 Task: Add the task  Create a feature for users to track and manage expenses within the app to the section Database Optimization Sprint in the project VortexTech and add a Due Date to the respective task as 2023/08/22.
Action: Mouse moved to (51, 350)
Screenshot: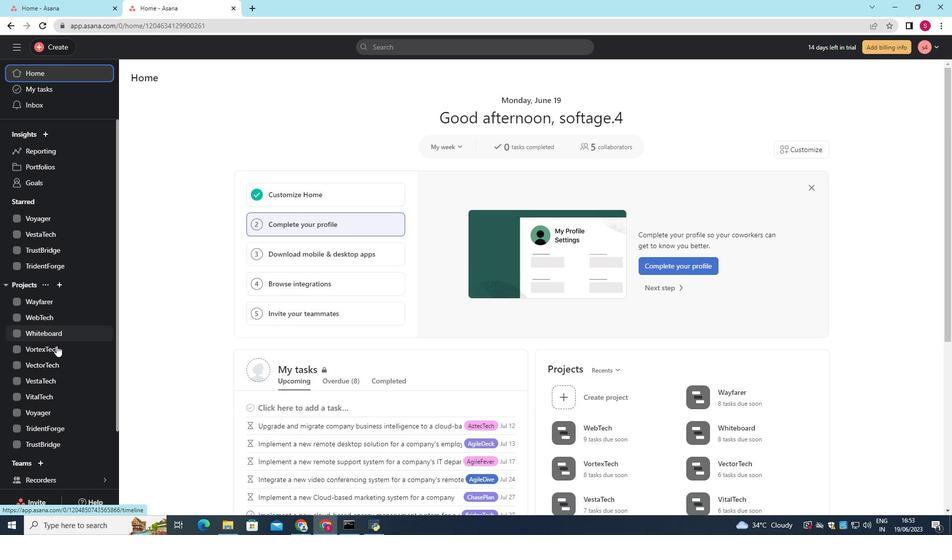 
Action: Mouse pressed left at (51, 350)
Screenshot: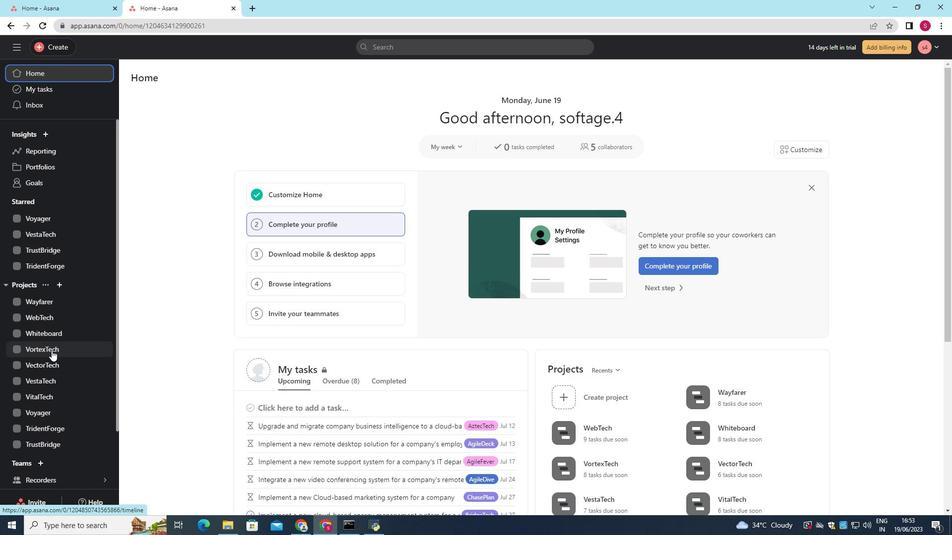 
Action: Mouse moved to (174, 97)
Screenshot: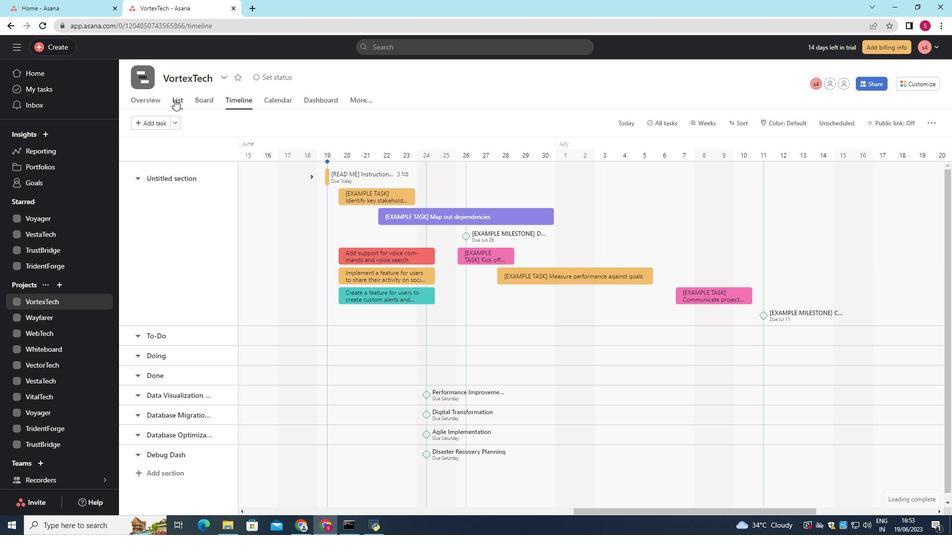 
Action: Mouse pressed left at (174, 97)
Screenshot: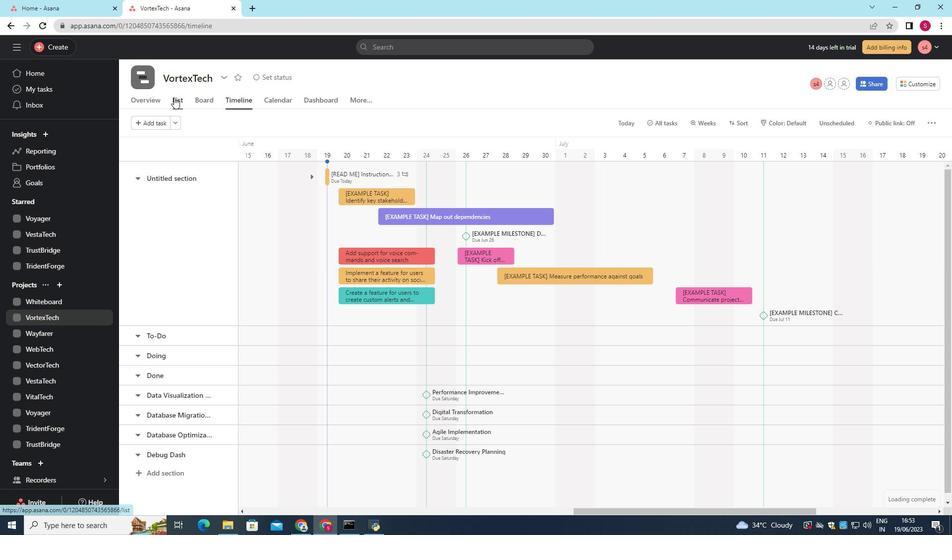
Action: Mouse moved to (249, 343)
Screenshot: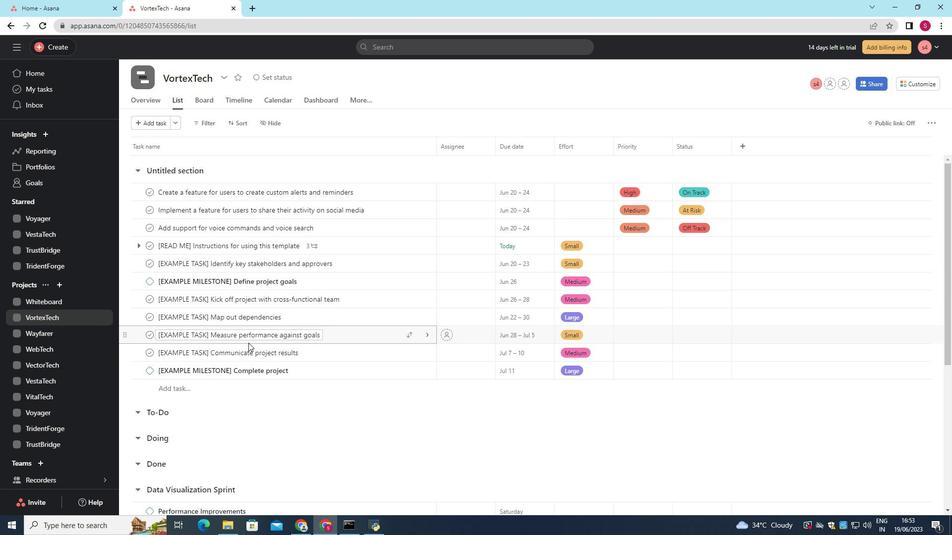 
Action: Mouse scrolled (249, 343) with delta (0, 0)
Screenshot: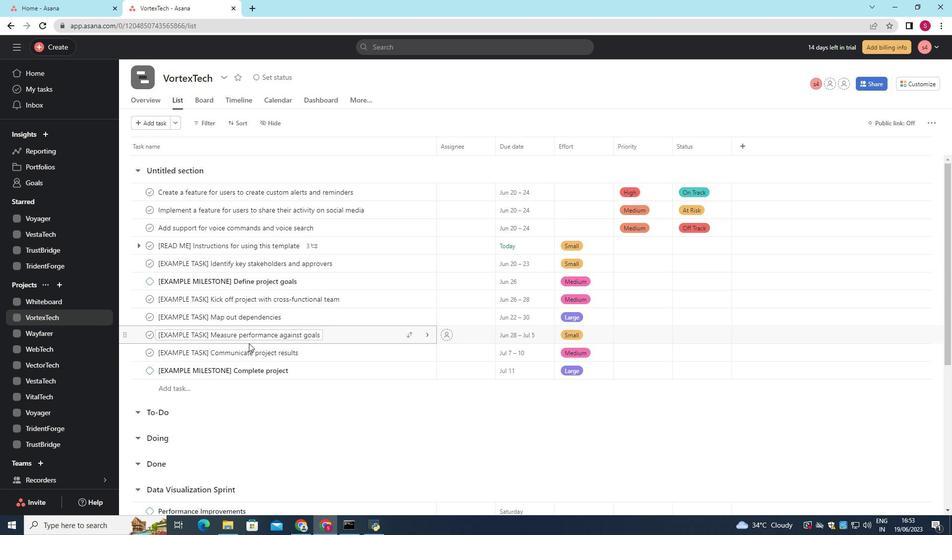 
Action: Mouse scrolled (249, 343) with delta (0, 0)
Screenshot: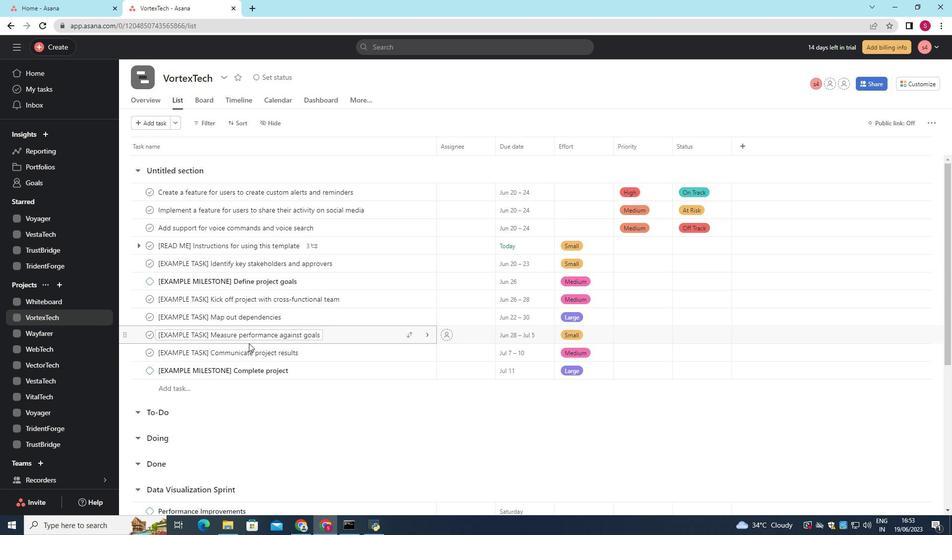 
Action: Mouse scrolled (249, 343) with delta (0, 0)
Screenshot: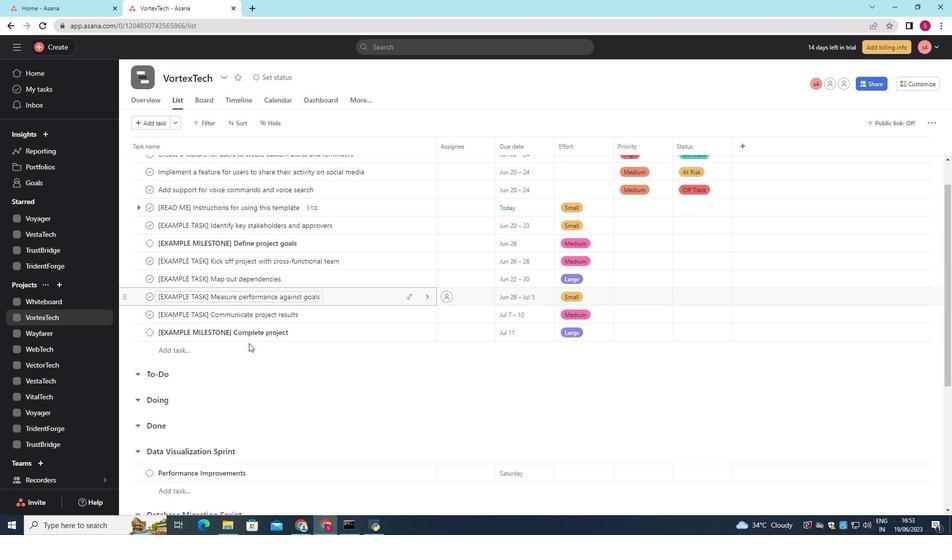 
Action: Mouse scrolled (249, 343) with delta (0, 0)
Screenshot: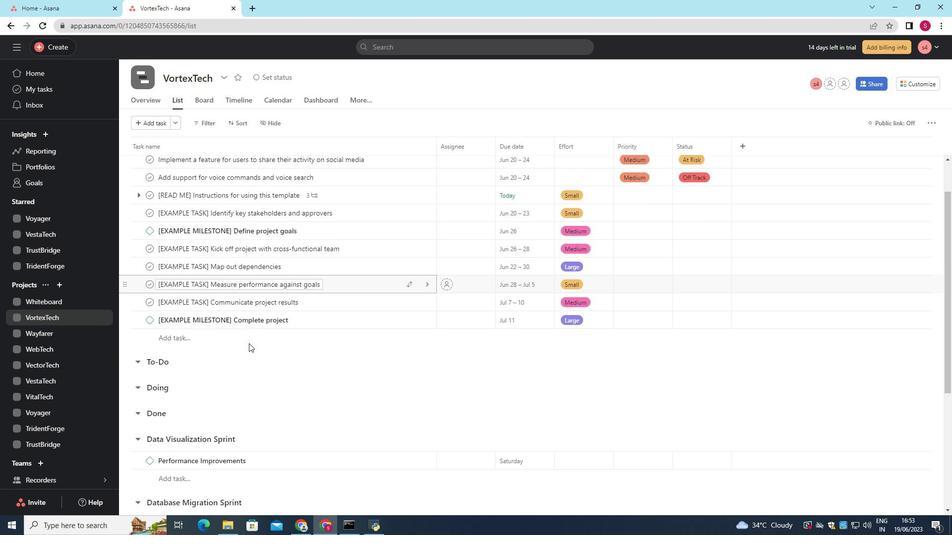 
Action: Mouse scrolled (249, 343) with delta (0, 0)
Screenshot: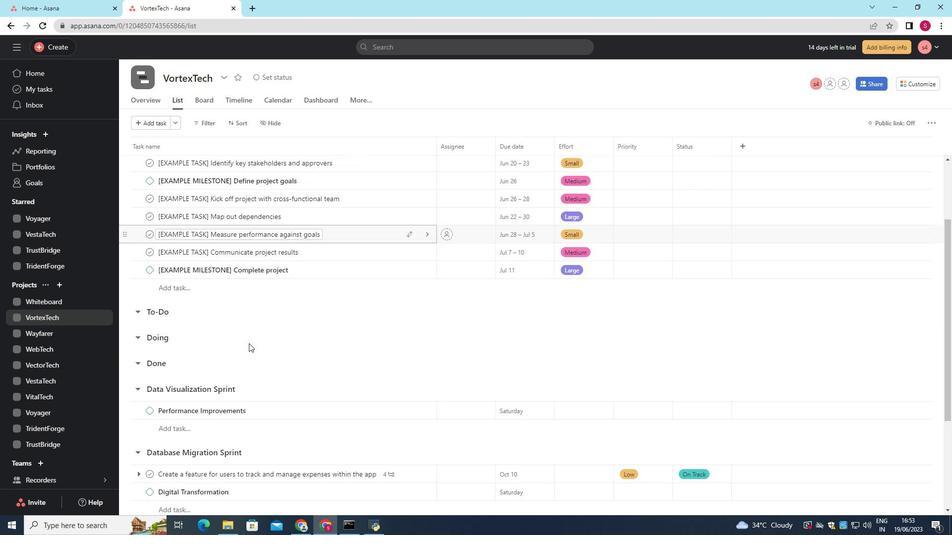 
Action: Mouse moved to (408, 326)
Screenshot: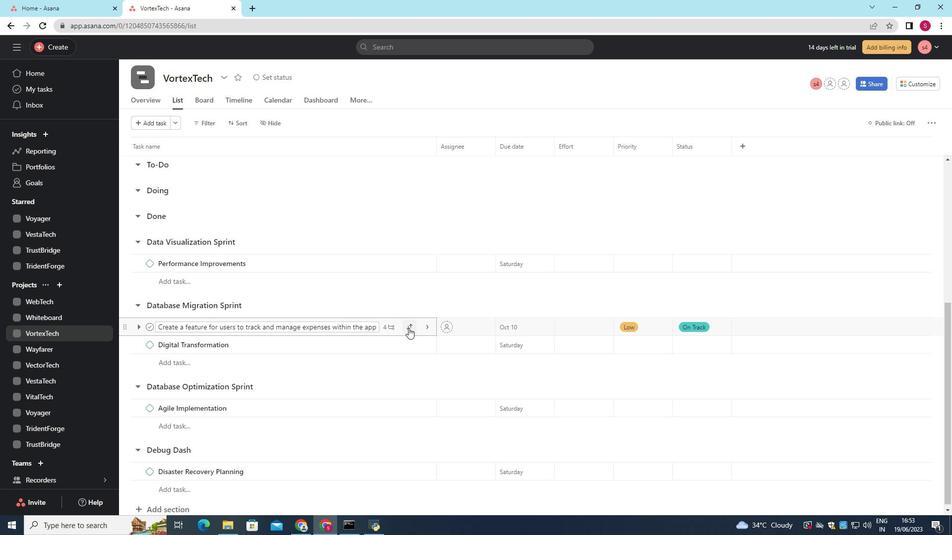 
Action: Mouse pressed left at (408, 326)
Screenshot: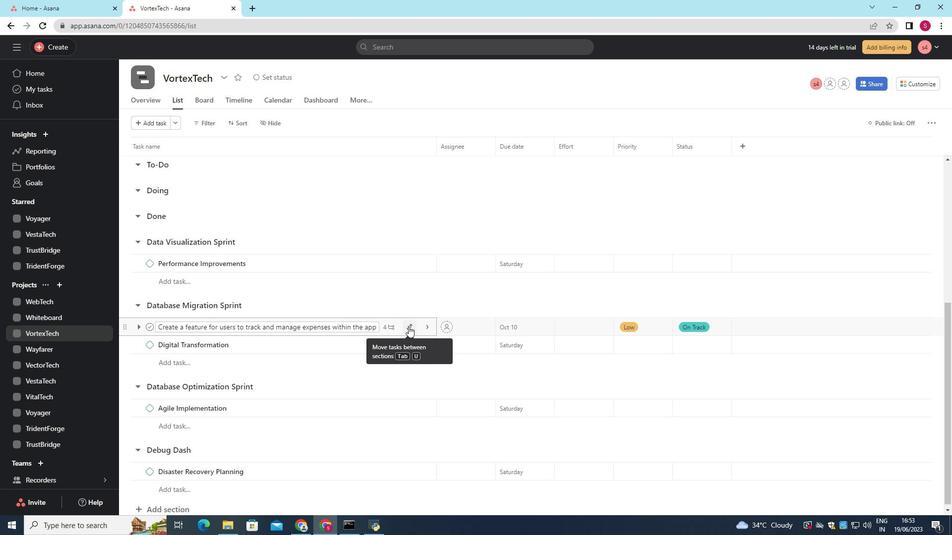 
Action: Mouse moved to (374, 470)
Screenshot: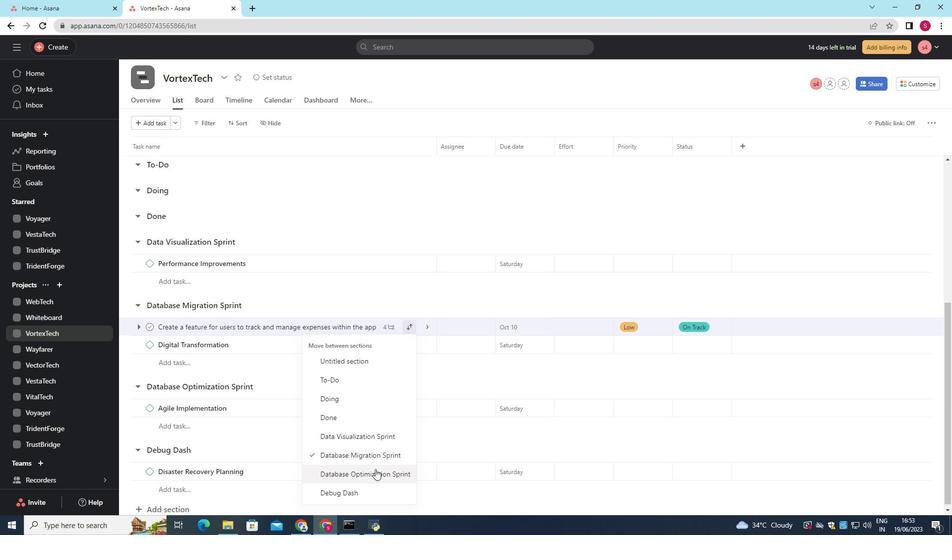 
Action: Mouse pressed left at (374, 470)
Screenshot: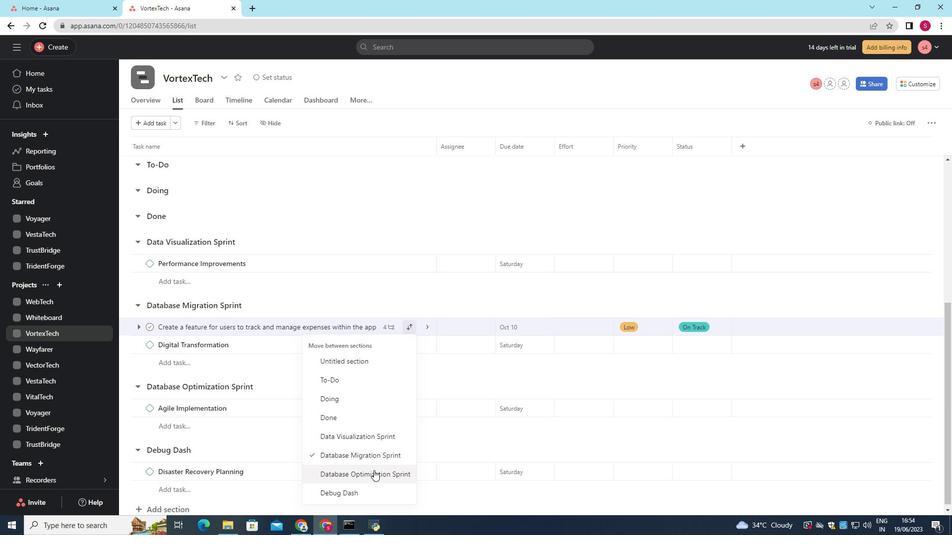 
Action: Mouse moved to (543, 388)
Screenshot: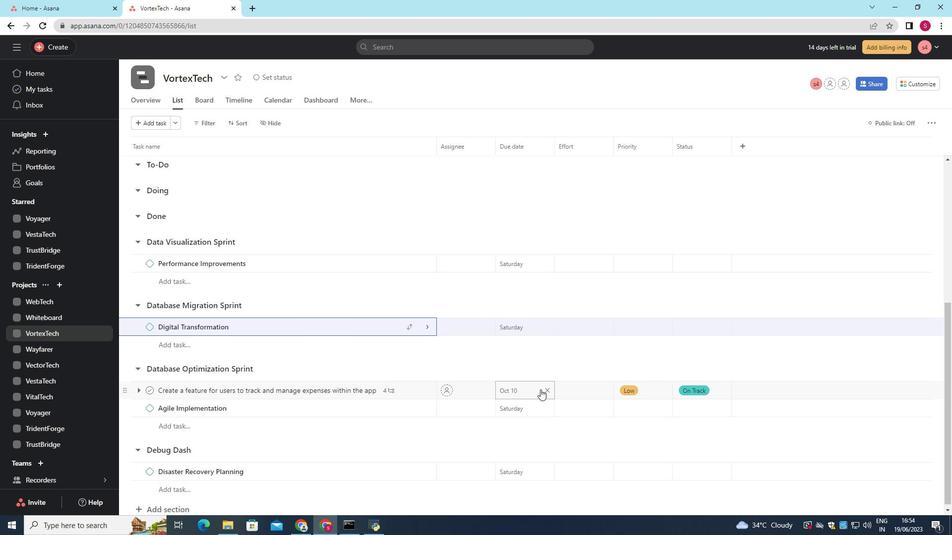
Action: Mouse pressed left at (543, 388)
Screenshot: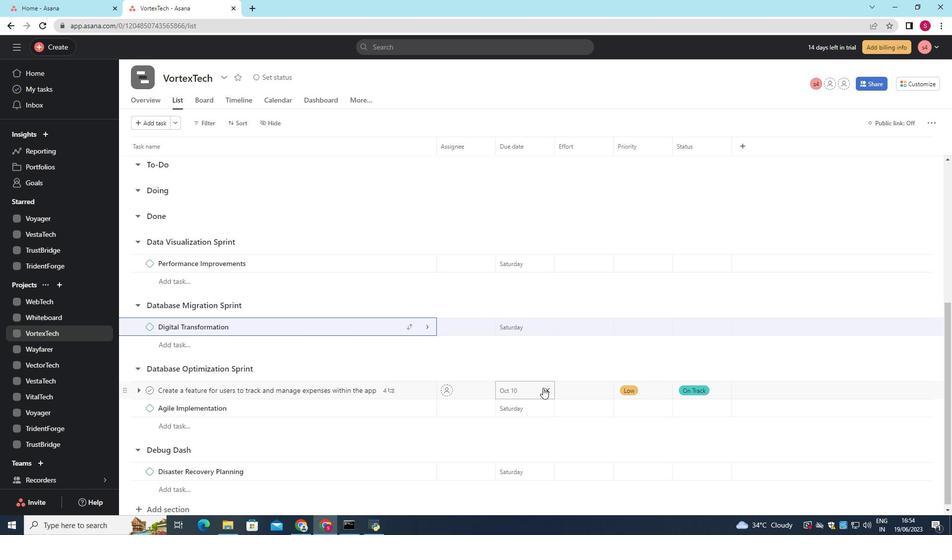 
Action: Mouse moved to (506, 391)
Screenshot: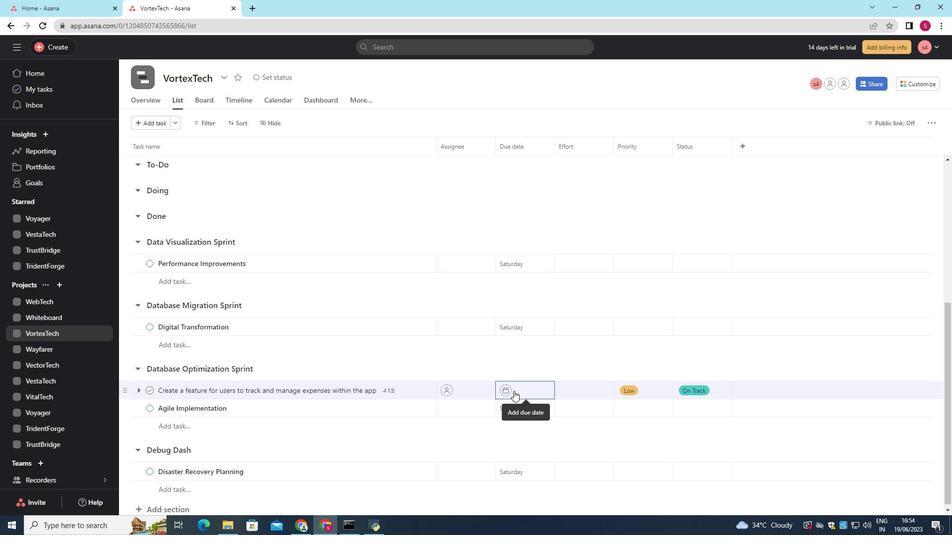 
Action: Mouse pressed left at (506, 391)
Screenshot: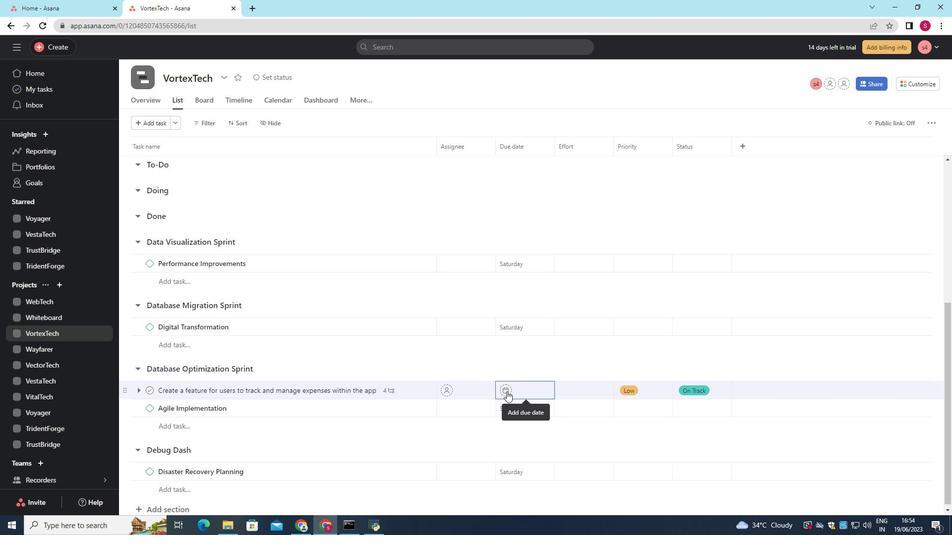 
Action: Mouse moved to (510, 389)
Screenshot: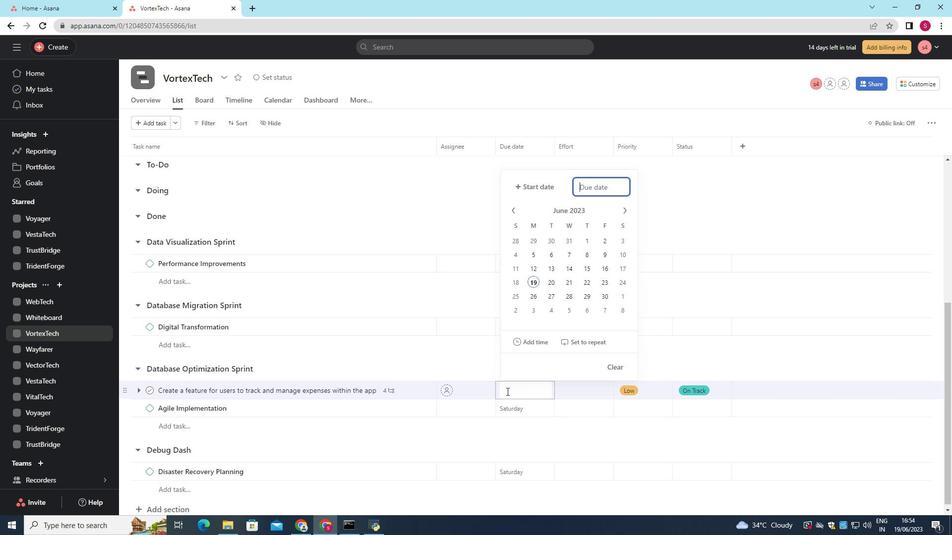 
Action: Key pressed 2023/08/22<Key.enter>
Screenshot: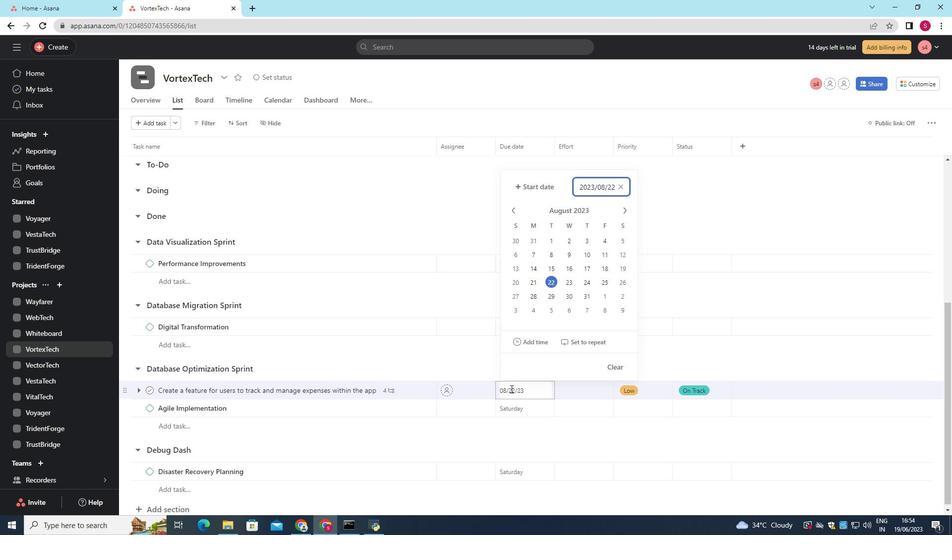 
